 Task: Create in the project TowerLine in Backlog an issue 'Implement a feature for users to customize the appâ€™s appearance', assign it to team member softage.1@softage.net and change the status to IN PROGRESS.
Action: Mouse moved to (230, 450)
Screenshot: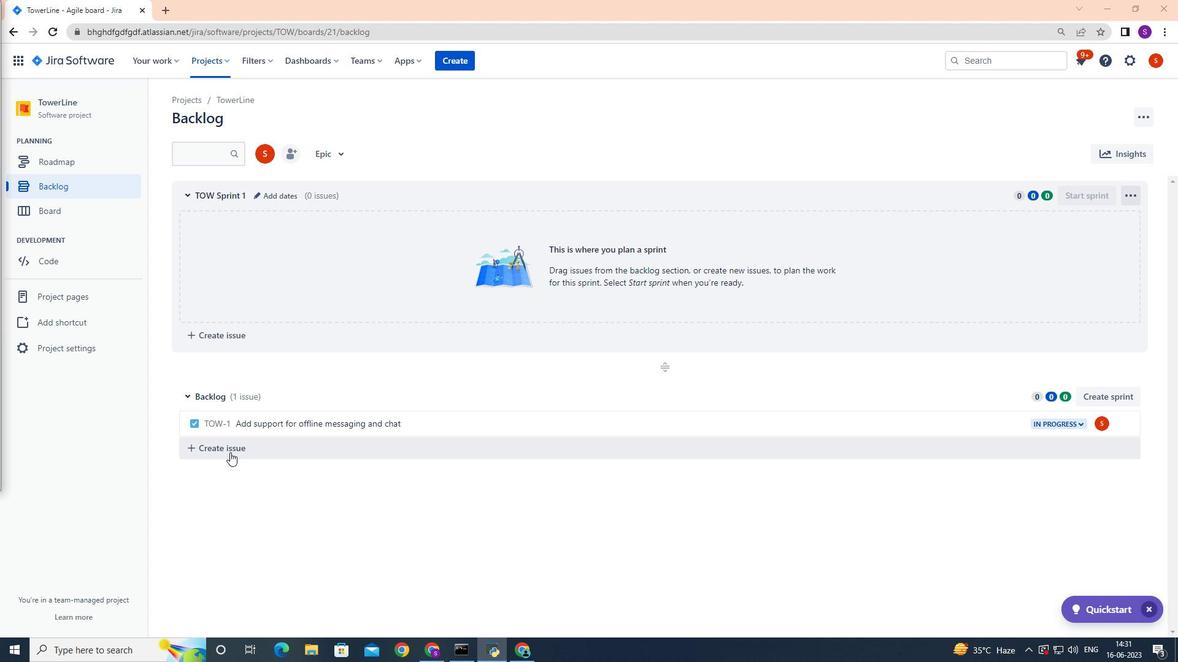 
Action: Mouse pressed left at (230, 450)
Screenshot: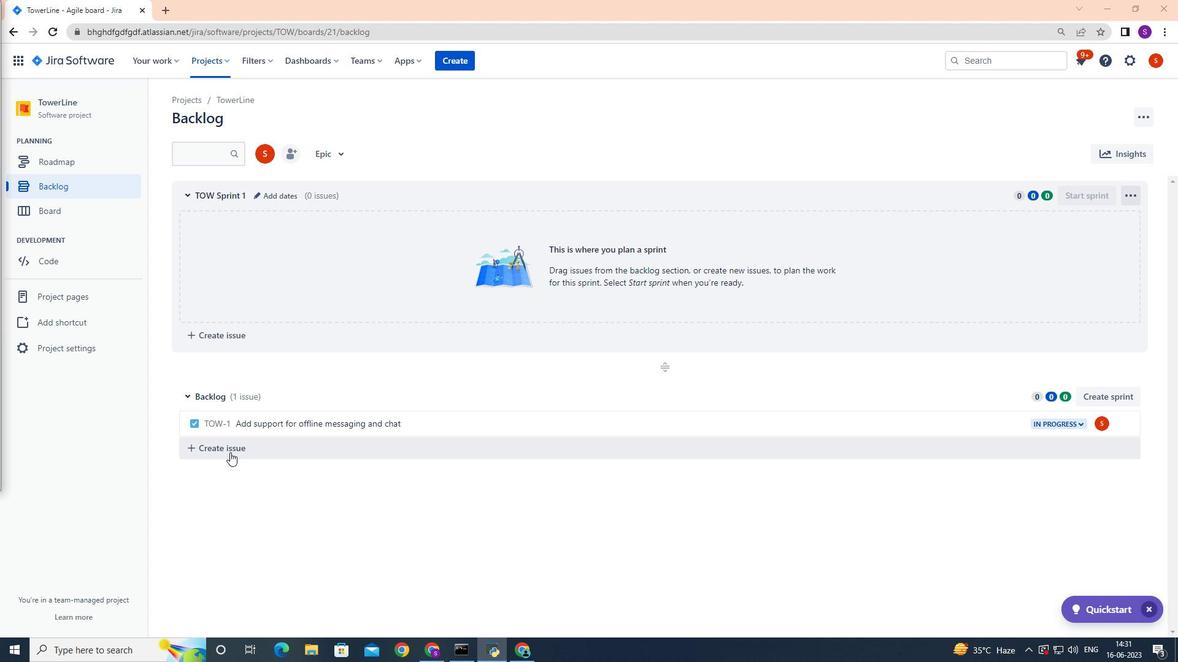 
Action: Mouse moved to (230, 450)
Screenshot: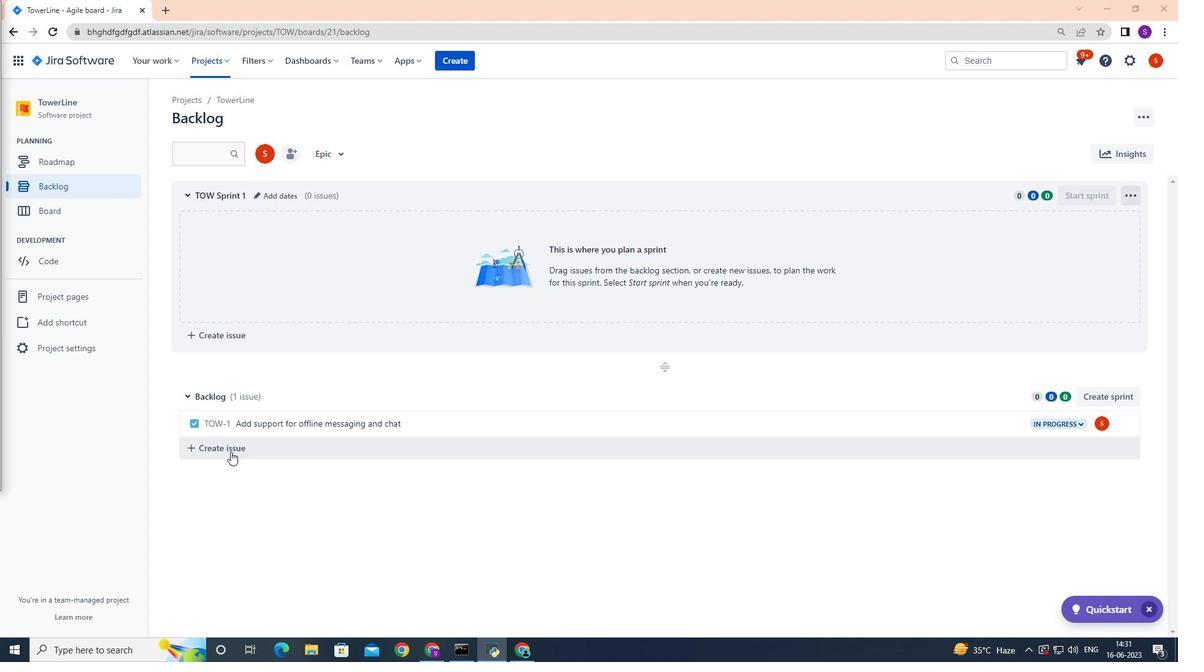 
Action: Key pressed <Key.shift>Implement<Key.space>a<Key.space>feature<Key.space>for<Key.space>users<Key.space>to<Key.space>customize<Key.space>the<Key.space>app's<Key.space>appearance
Screenshot: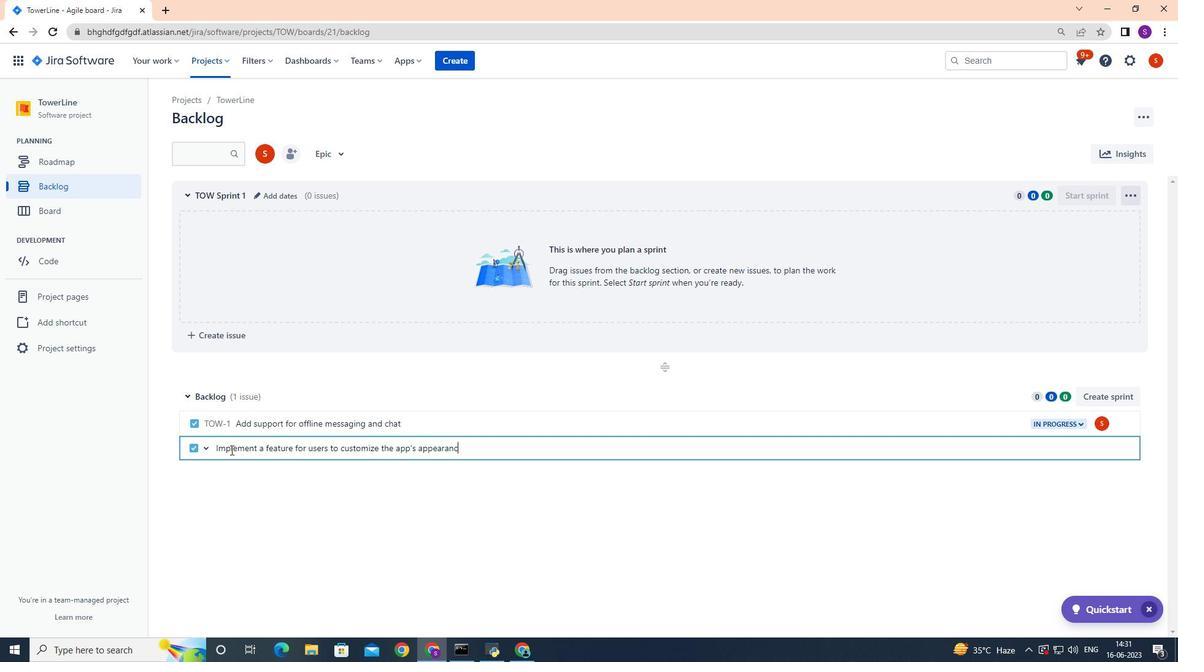 
Action: Mouse moved to (575, 512)
Screenshot: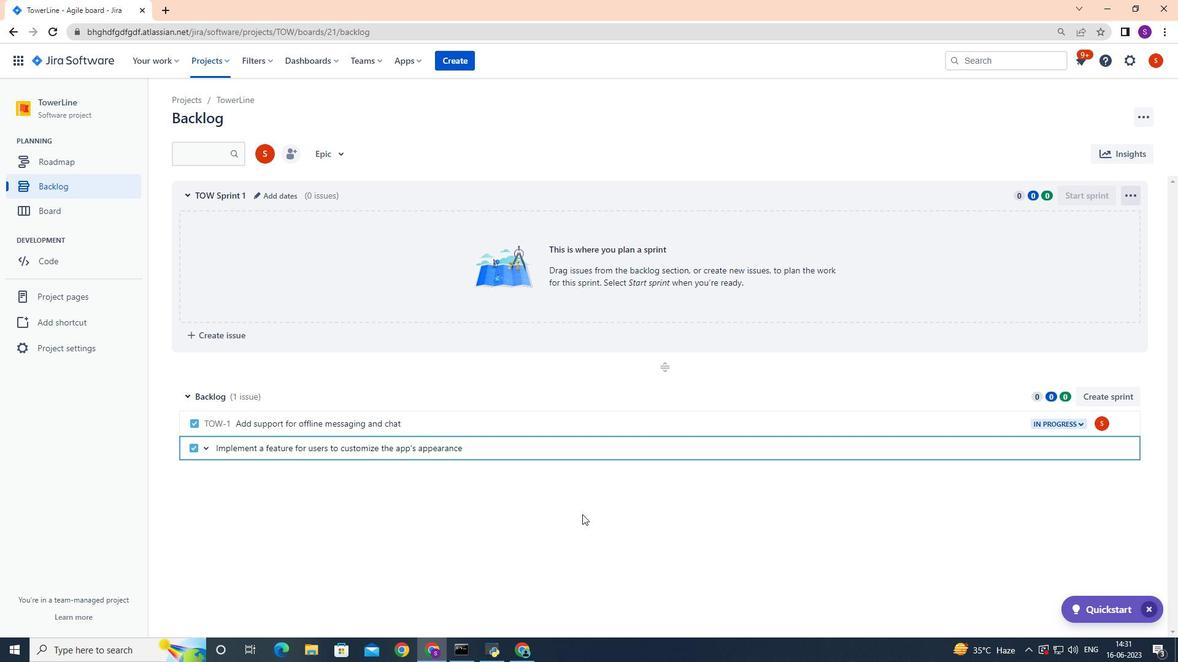 
Action: Key pressed <Key.enter>
Screenshot: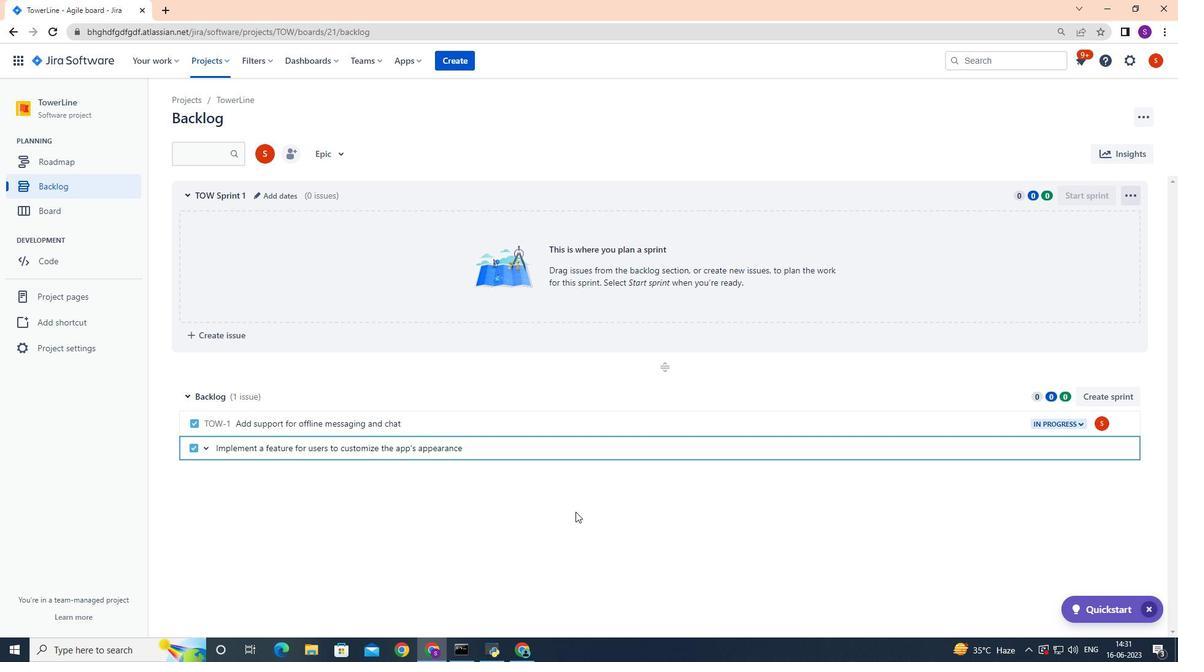 
Action: Mouse moved to (552, 444)
Screenshot: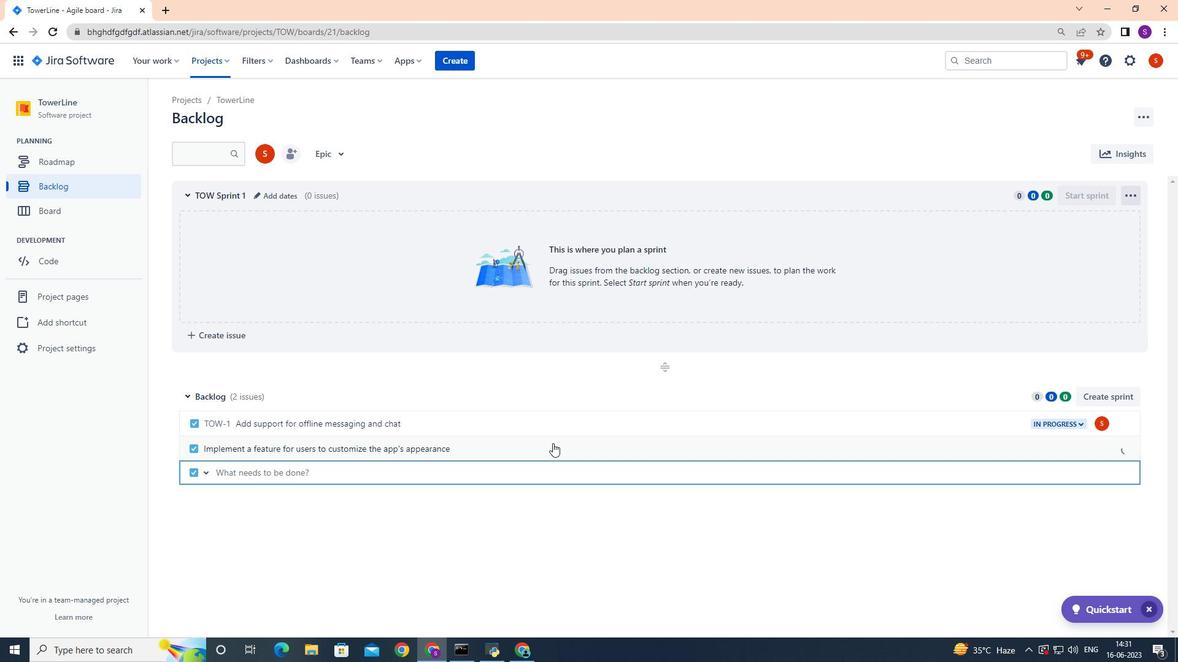 
Action: Mouse pressed left at (552, 444)
Screenshot: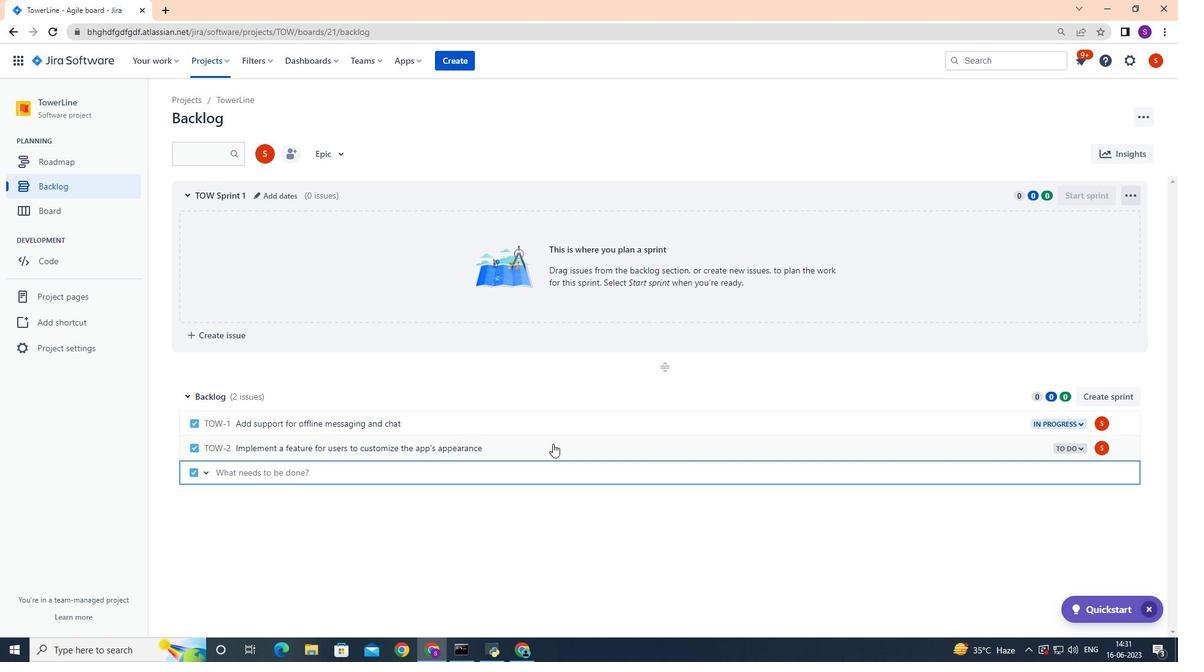 
Action: Mouse moved to (827, 449)
Screenshot: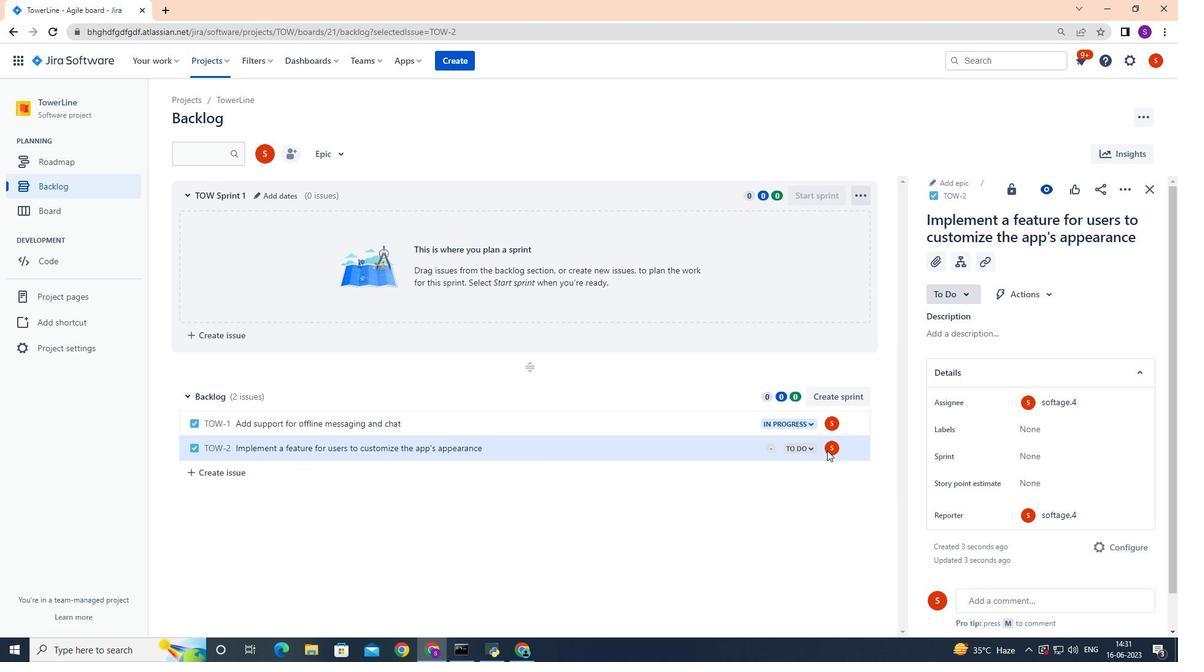 
Action: Mouse pressed left at (827, 449)
Screenshot: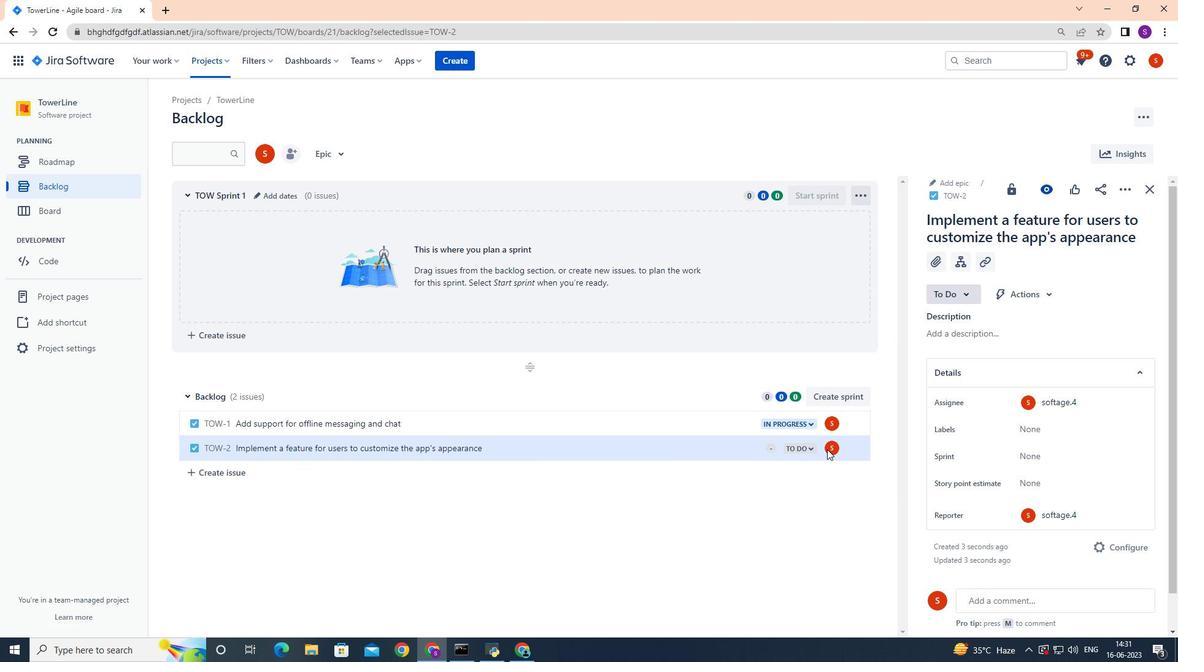 
Action: Mouse moved to (833, 447)
Screenshot: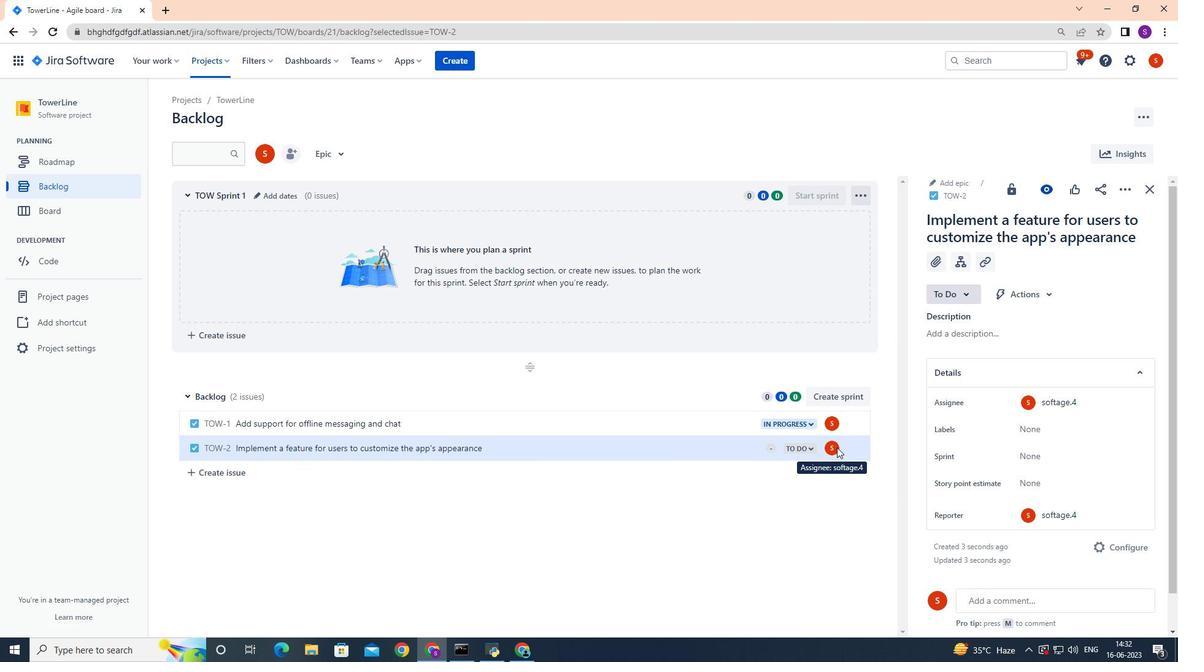 
Action: Mouse pressed left at (833, 447)
Screenshot: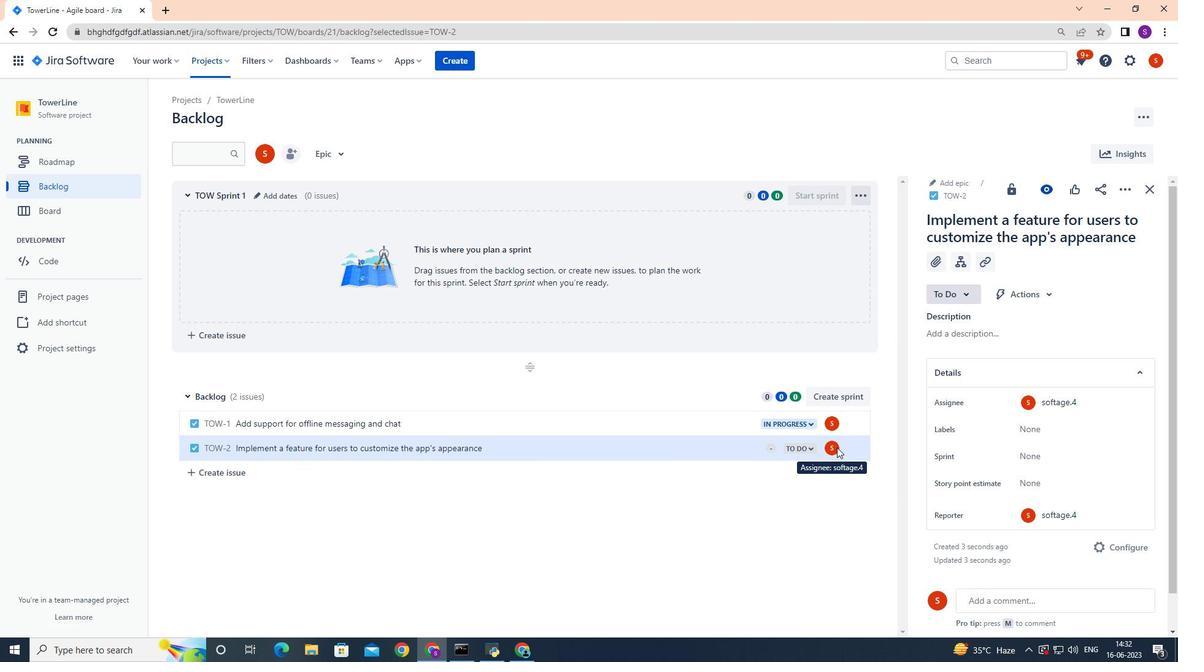
Action: Mouse pressed left at (833, 447)
Screenshot: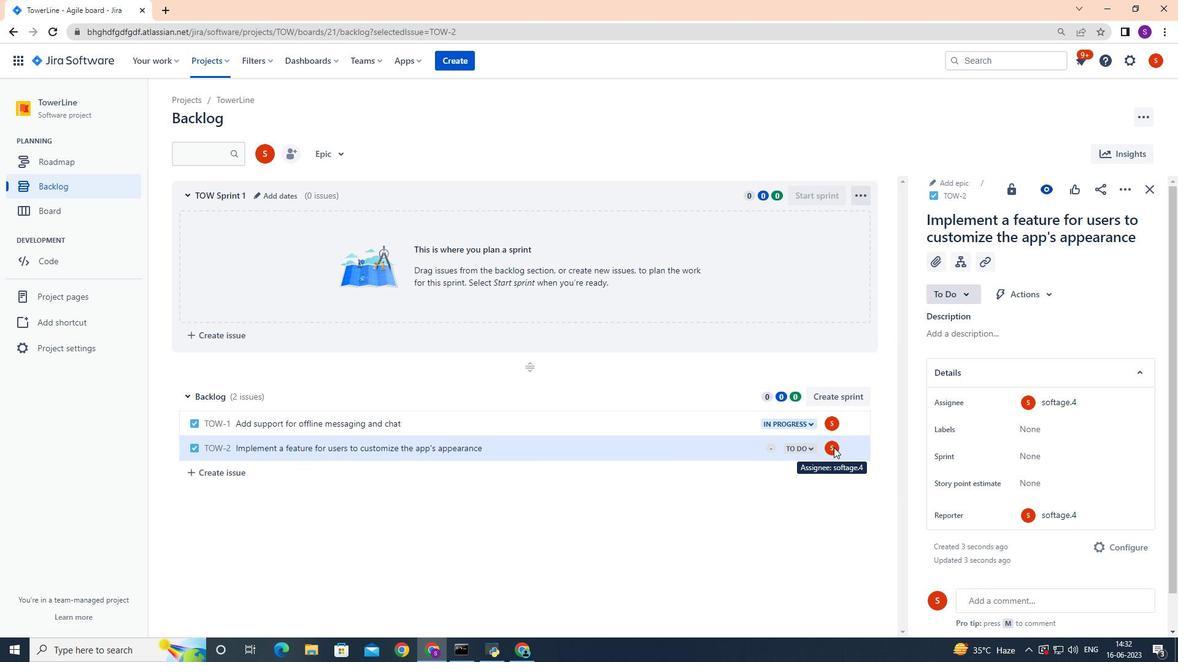 
Action: Mouse pressed left at (833, 447)
Screenshot: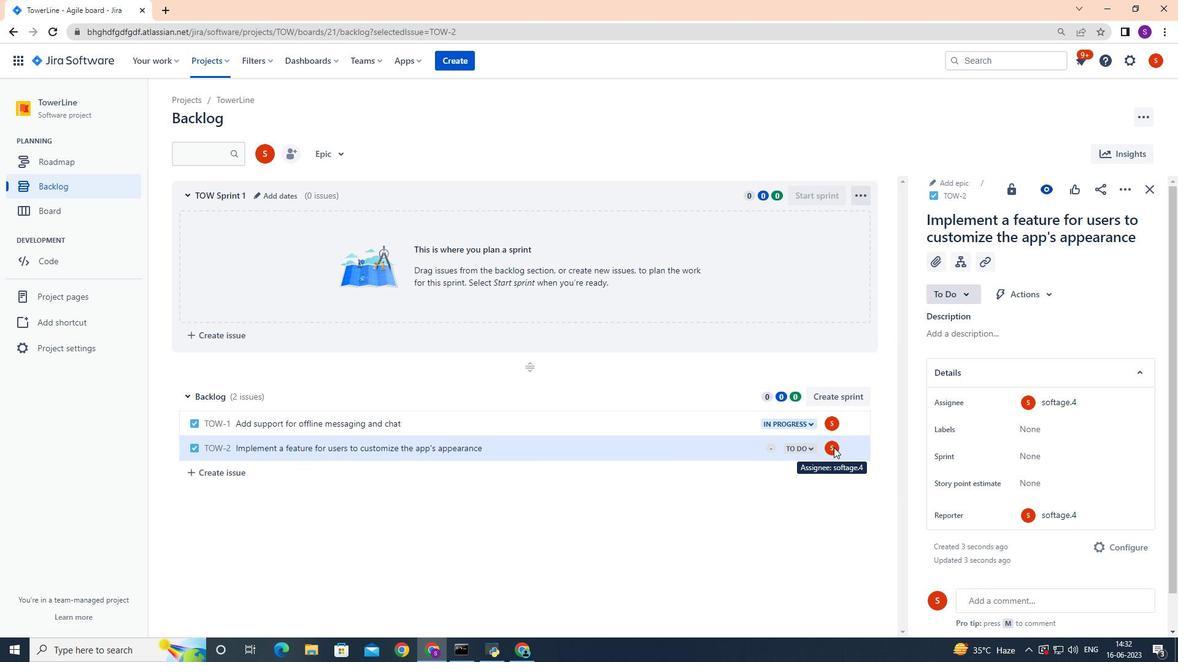 
Action: Mouse moved to (811, 451)
Screenshot: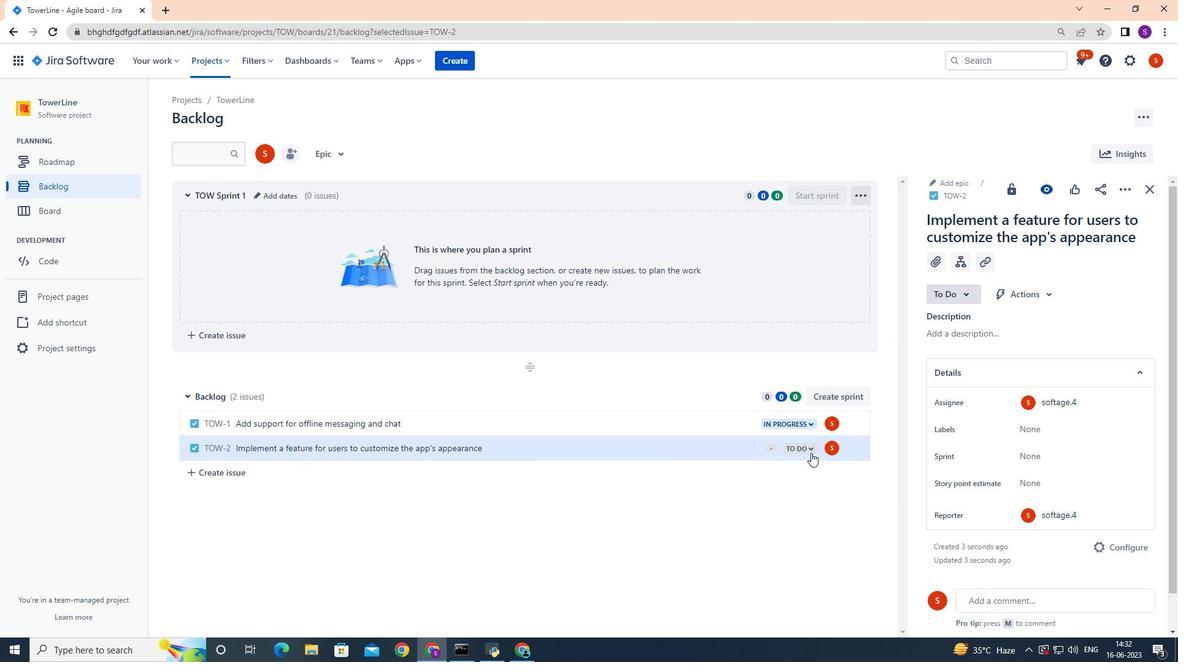 
Action: Mouse pressed left at (811, 451)
Screenshot: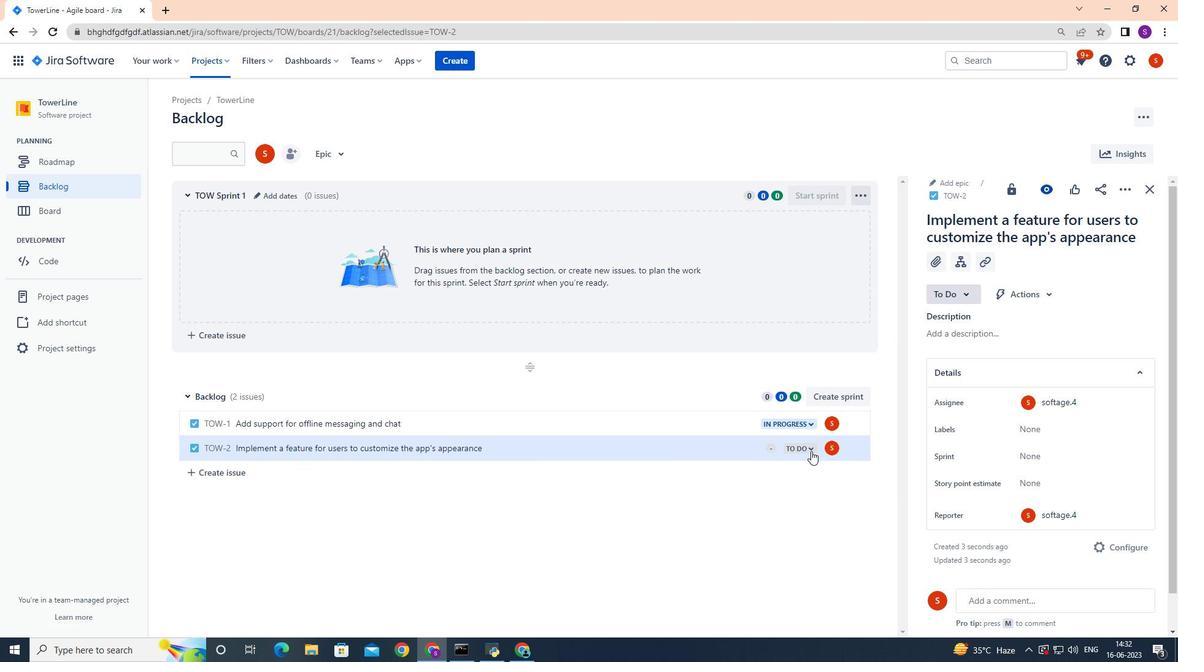 
Action: Mouse moved to (833, 447)
Screenshot: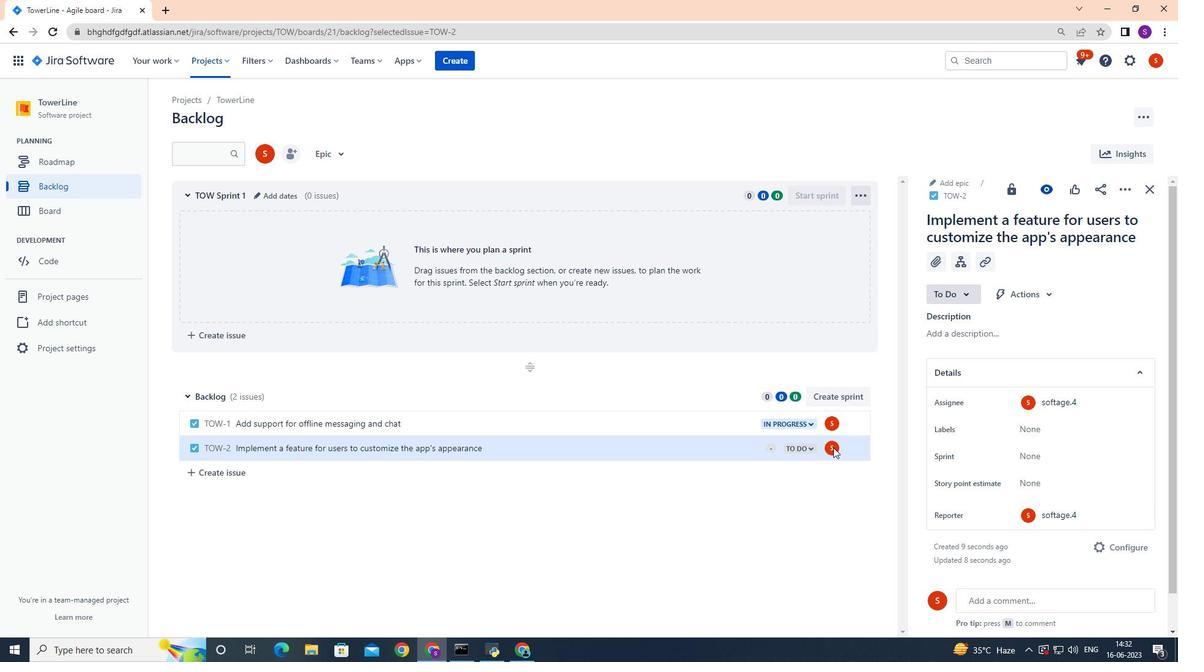 
Action: Mouse pressed left at (833, 447)
Screenshot: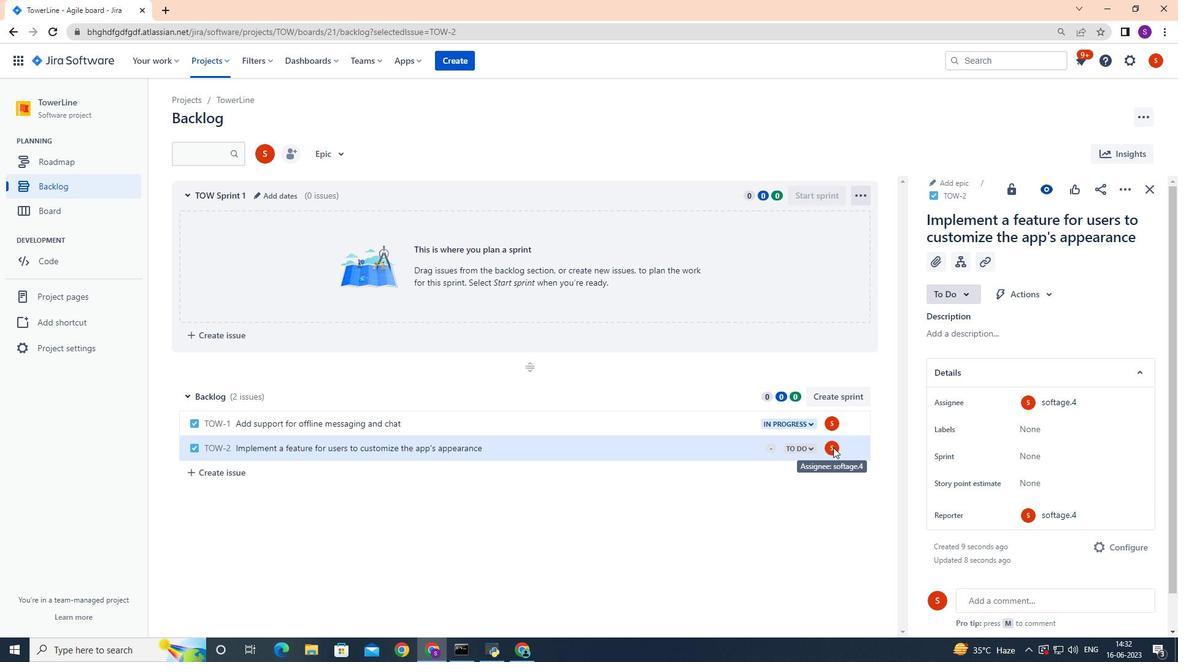 
Action: Mouse pressed left at (833, 447)
Screenshot: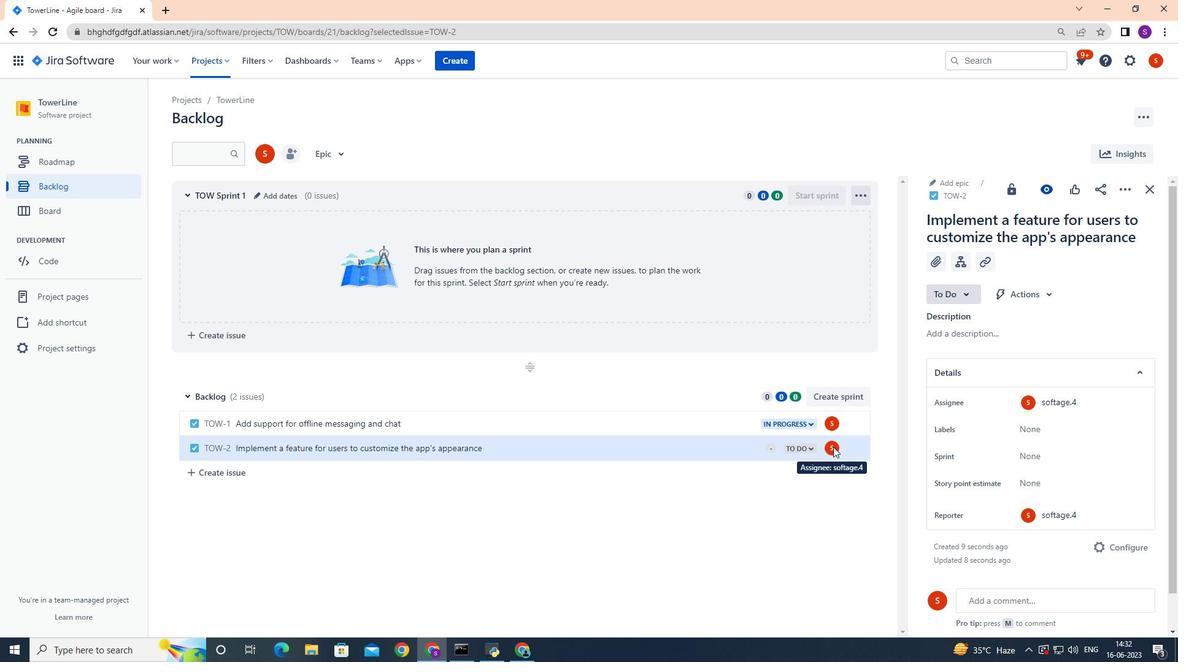 
Action: Mouse moved to (1146, 187)
Screenshot: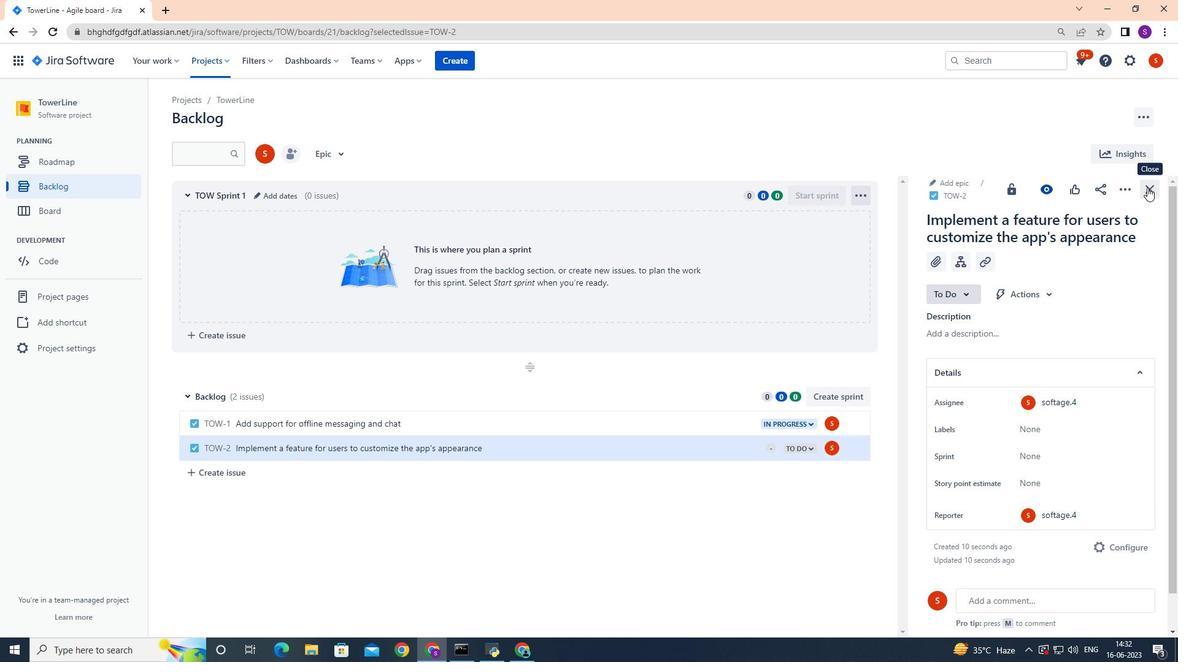 
Action: Mouse pressed left at (1146, 187)
Screenshot: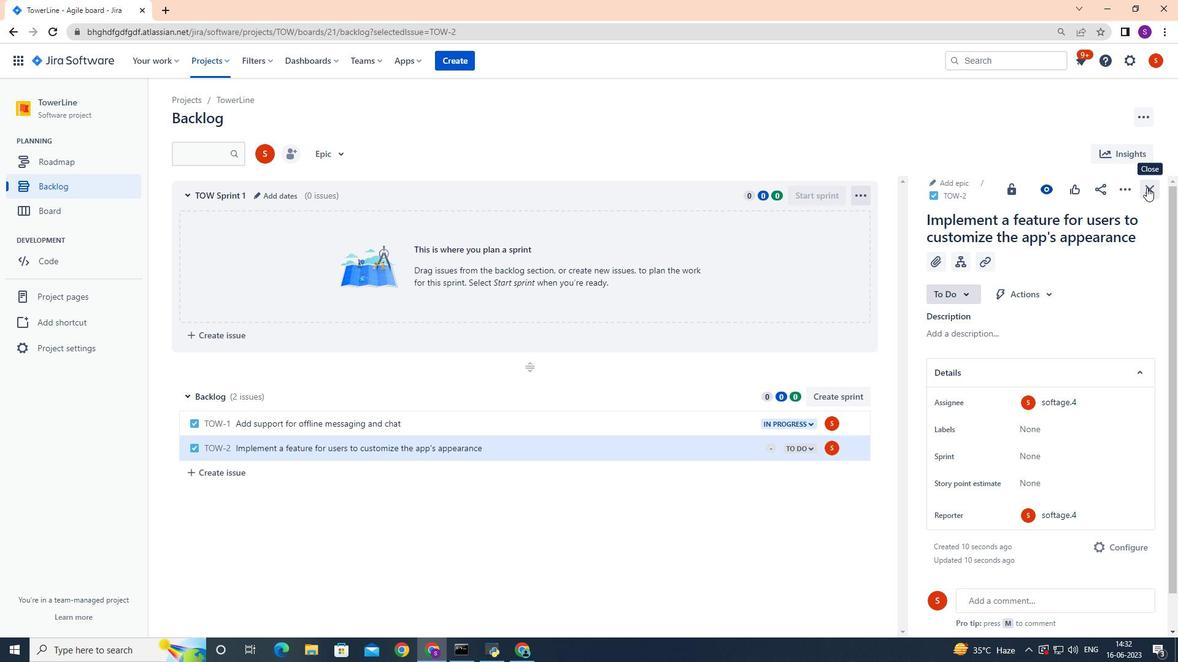 
Action: Mouse moved to (1104, 446)
Screenshot: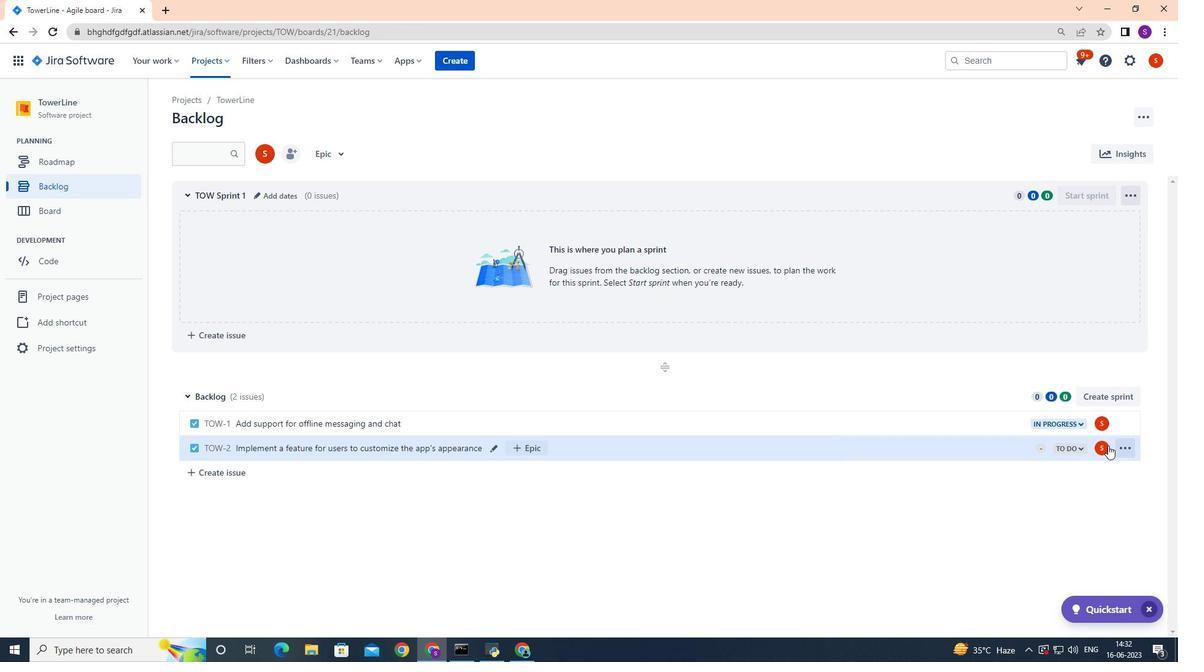 
Action: Mouse pressed left at (1104, 446)
Screenshot: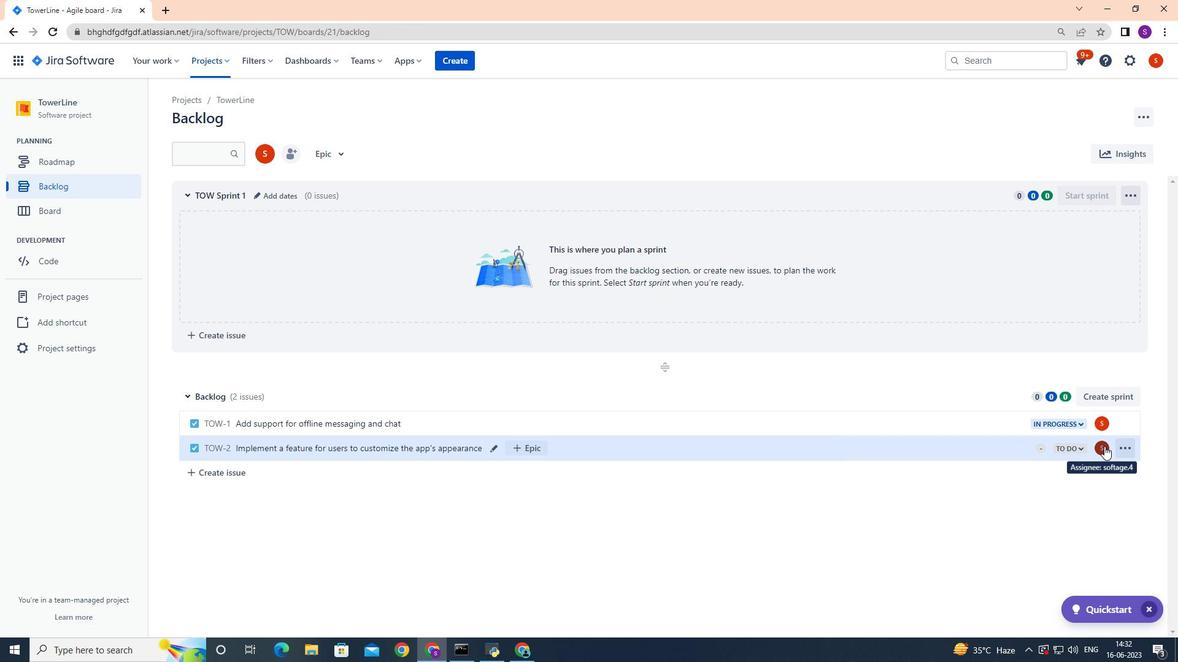 
Action: Mouse moved to (1102, 449)
Screenshot: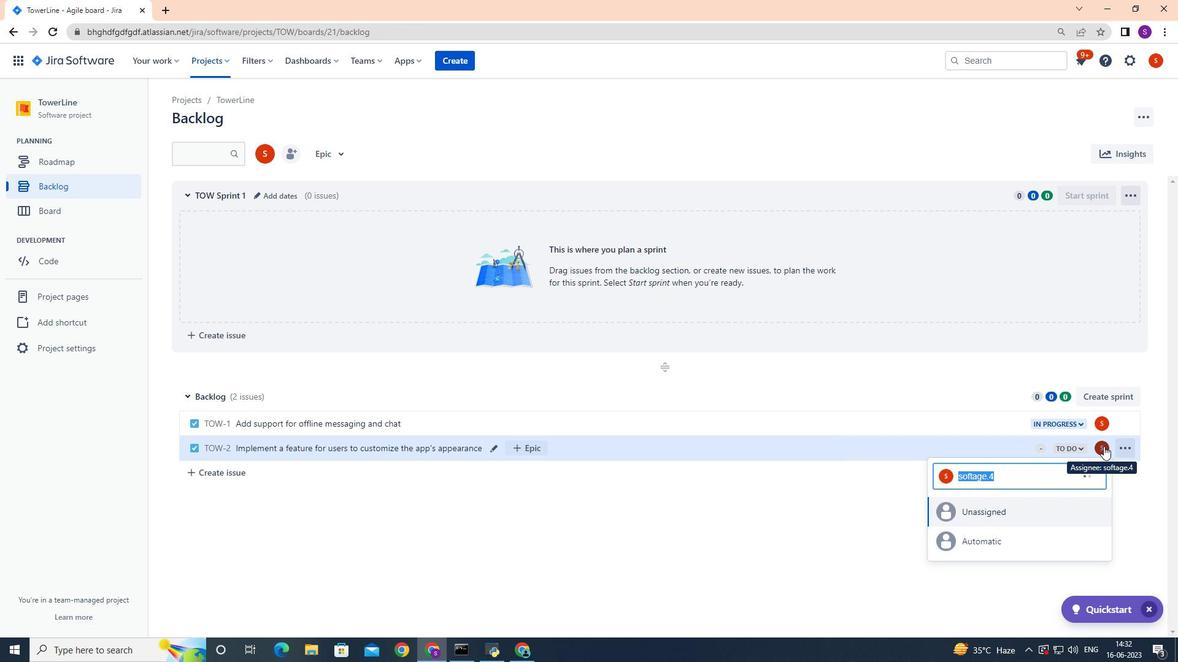 
Action: Key pressed softage.1
Screenshot: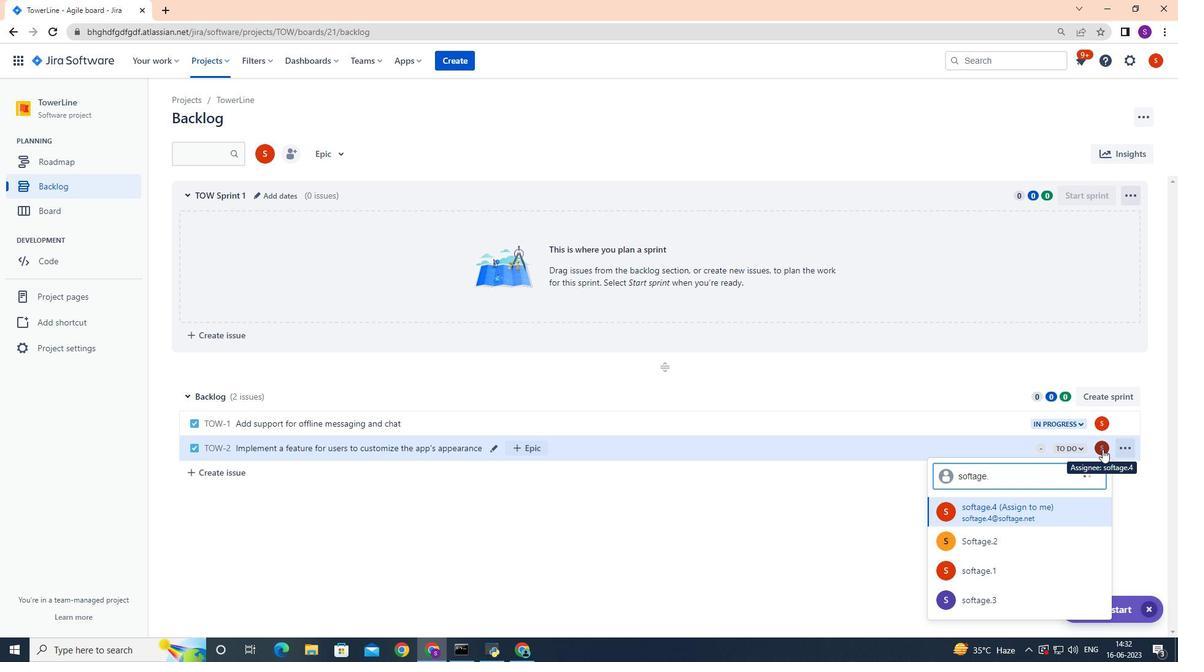 
Action: Mouse moved to (1027, 535)
Screenshot: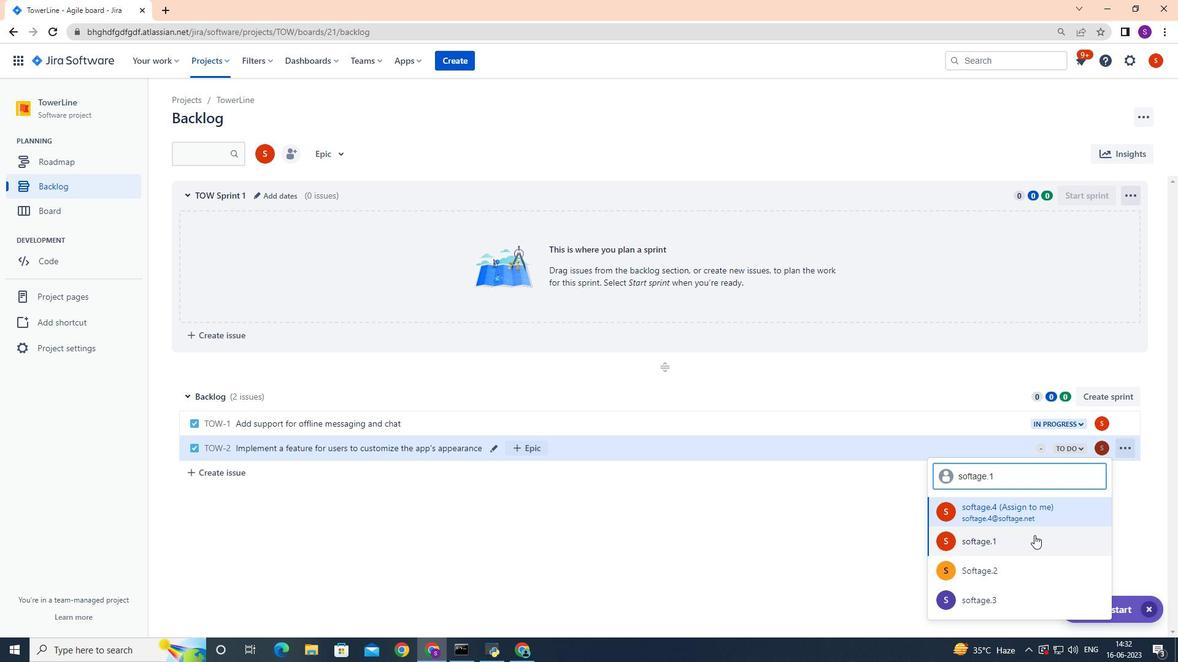 
Action: Mouse pressed left at (1027, 535)
Screenshot: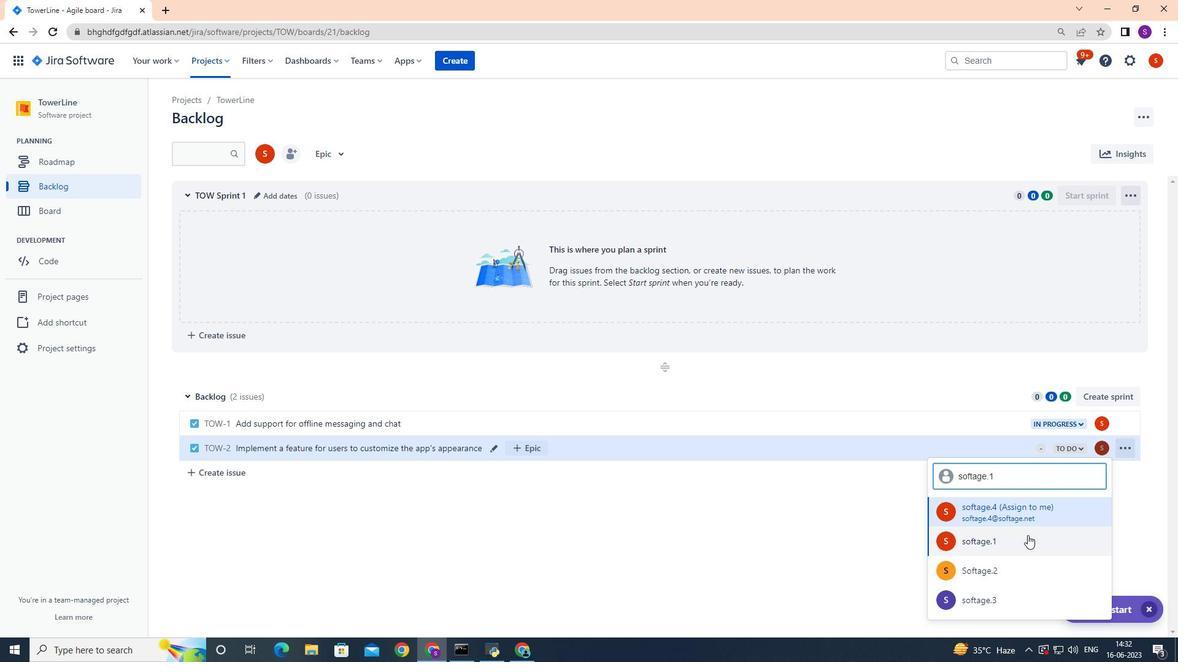 
Action: Mouse moved to (1082, 449)
Screenshot: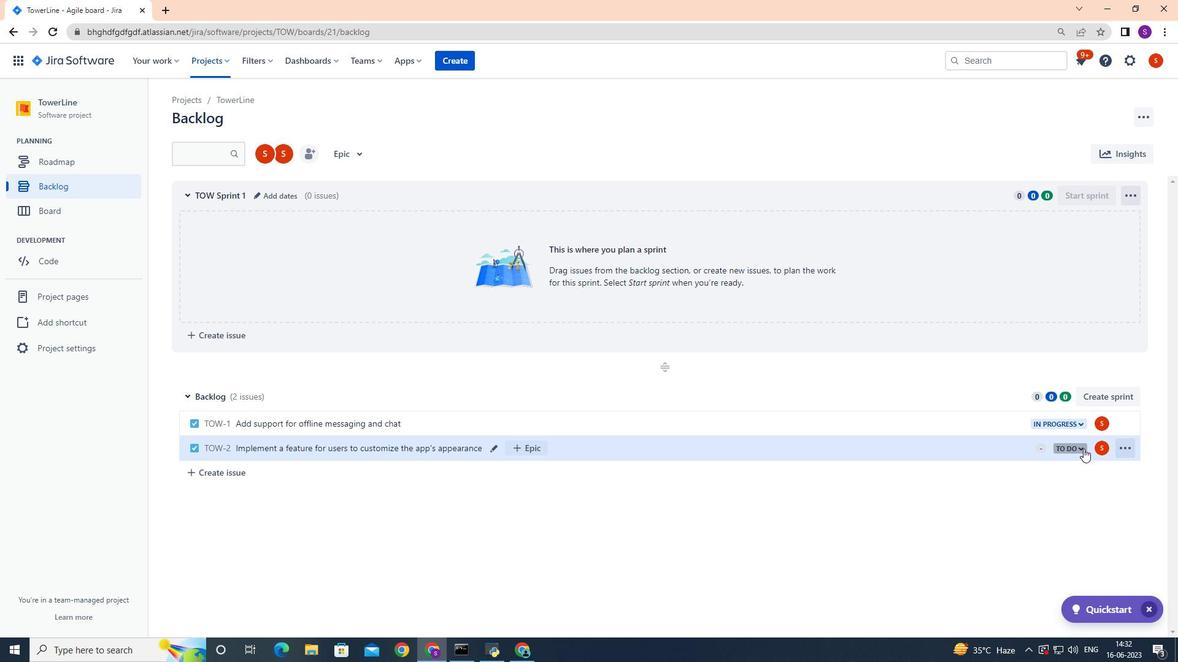 
Action: Mouse pressed left at (1082, 449)
Screenshot: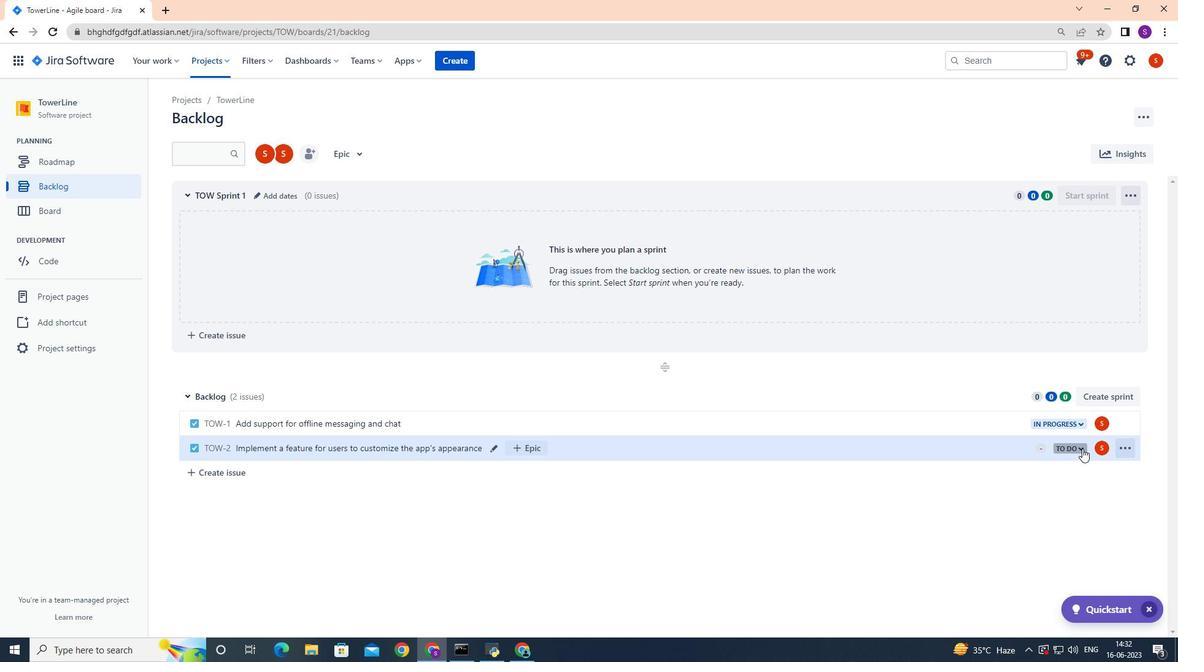 
Action: Mouse moved to (1017, 468)
Screenshot: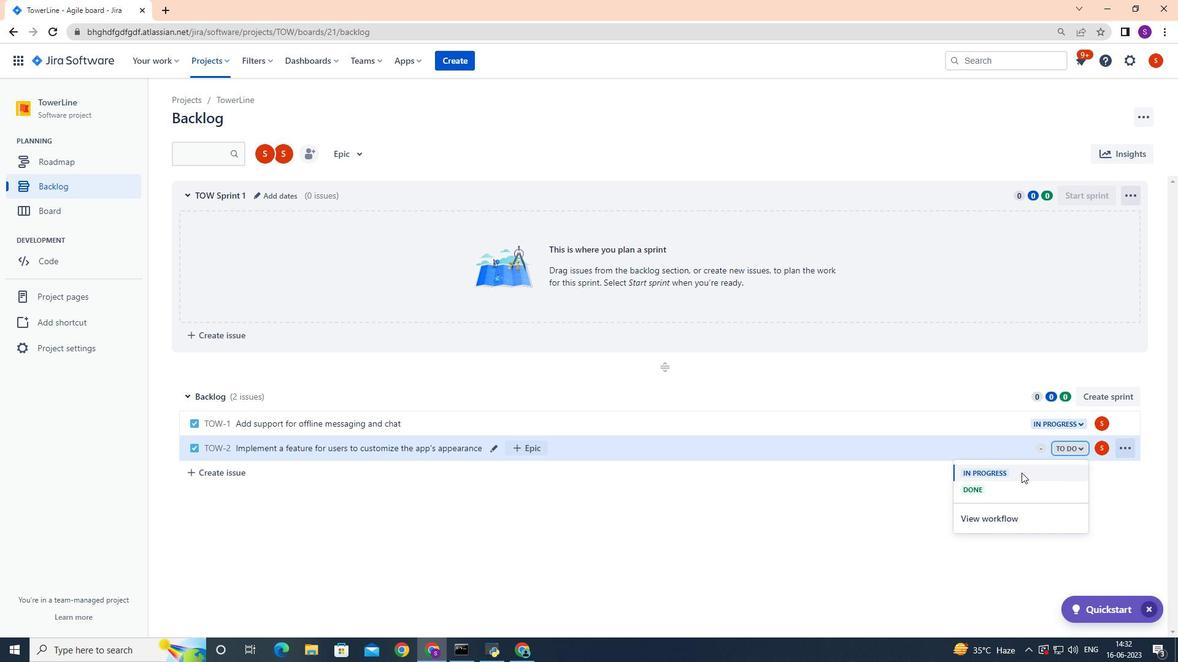 
Action: Mouse pressed left at (1017, 468)
Screenshot: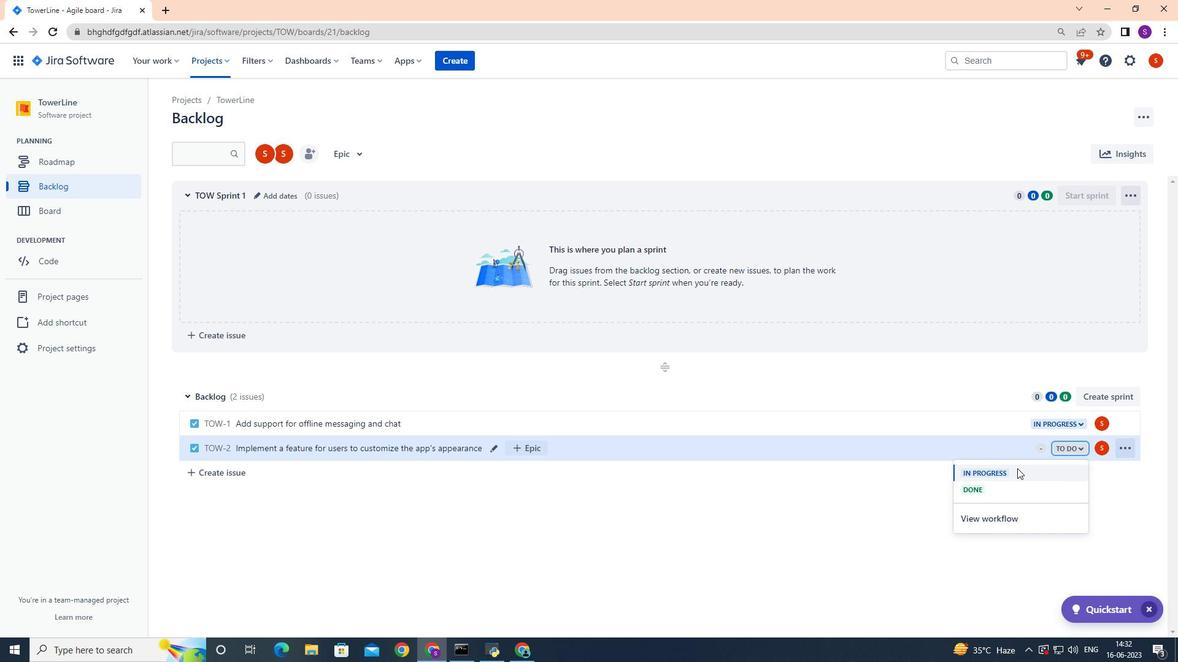 
Action: Mouse moved to (497, 538)
Screenshot: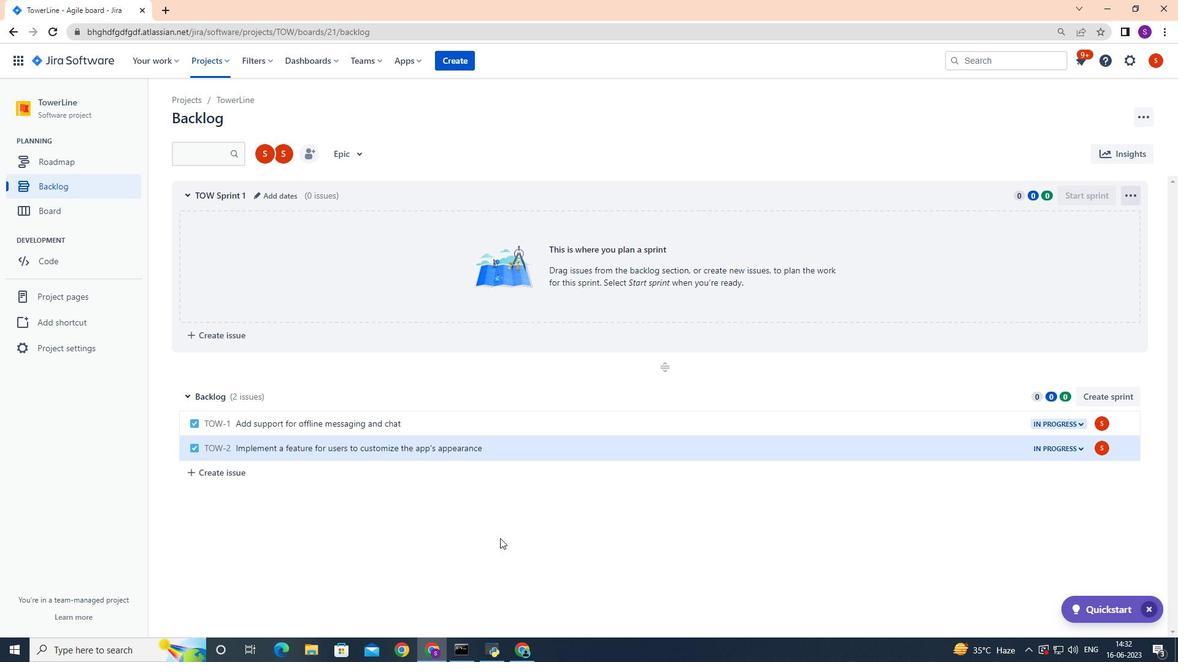
